 Task: Create a sub task System Test and UAT for the task  Implement a new network monitoring system for a company's IT infrastructure in the project AgileJet , assign it to team member softage.4@softage.net and update the status of the sub task to  Off Track , set the priority of the sub task to High
Action: Mouse moved to (69, 344)
Screenshot: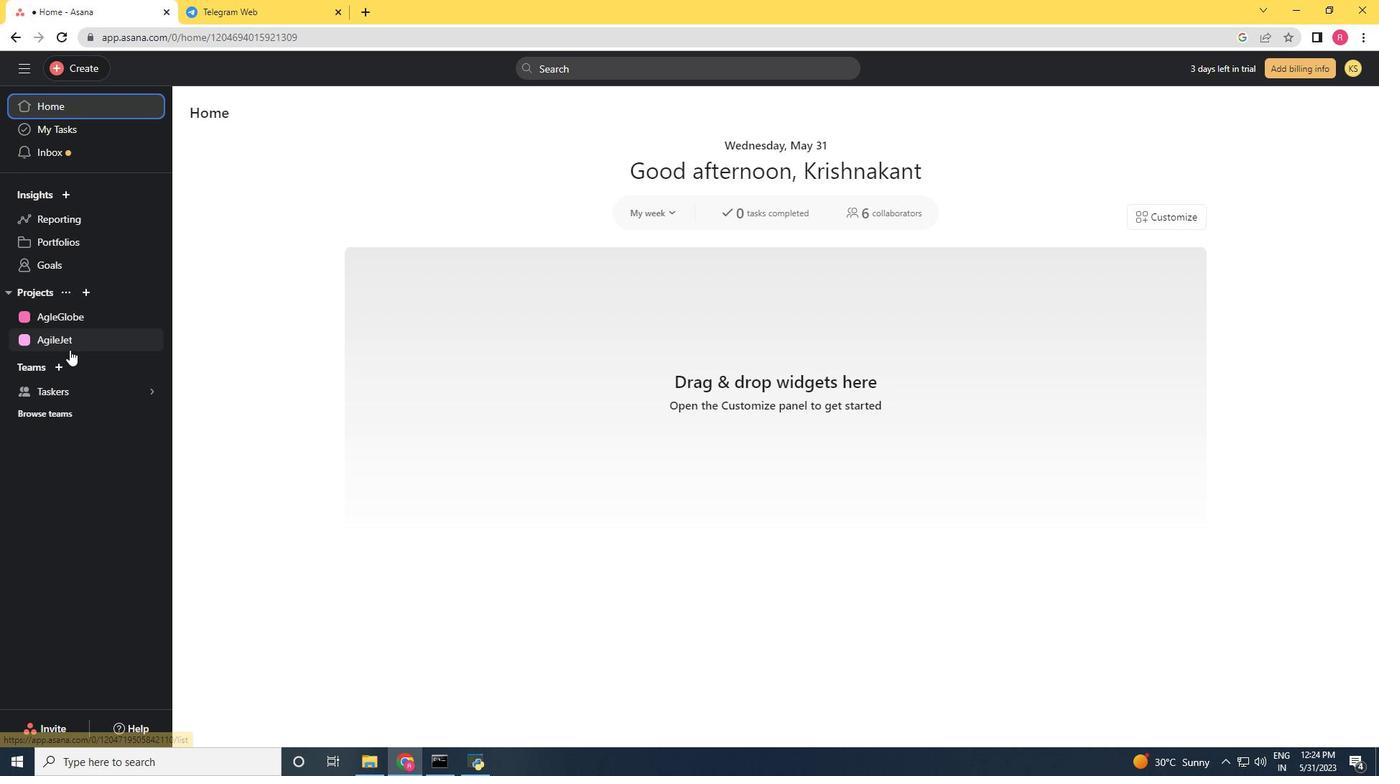 
Action: Mouse pressed left at (69, 344)
Screenshot: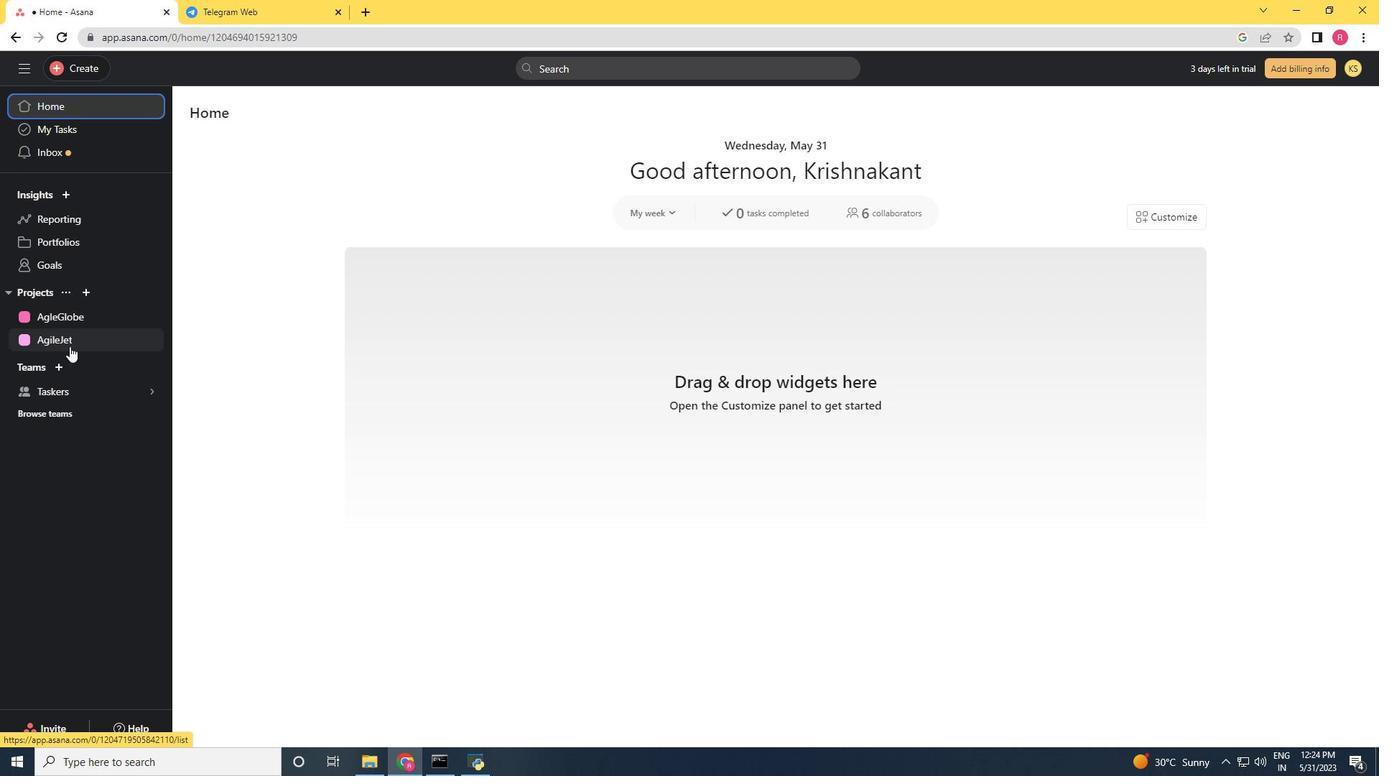 
Action: Mouse moved to (630, 319)
Screenshot: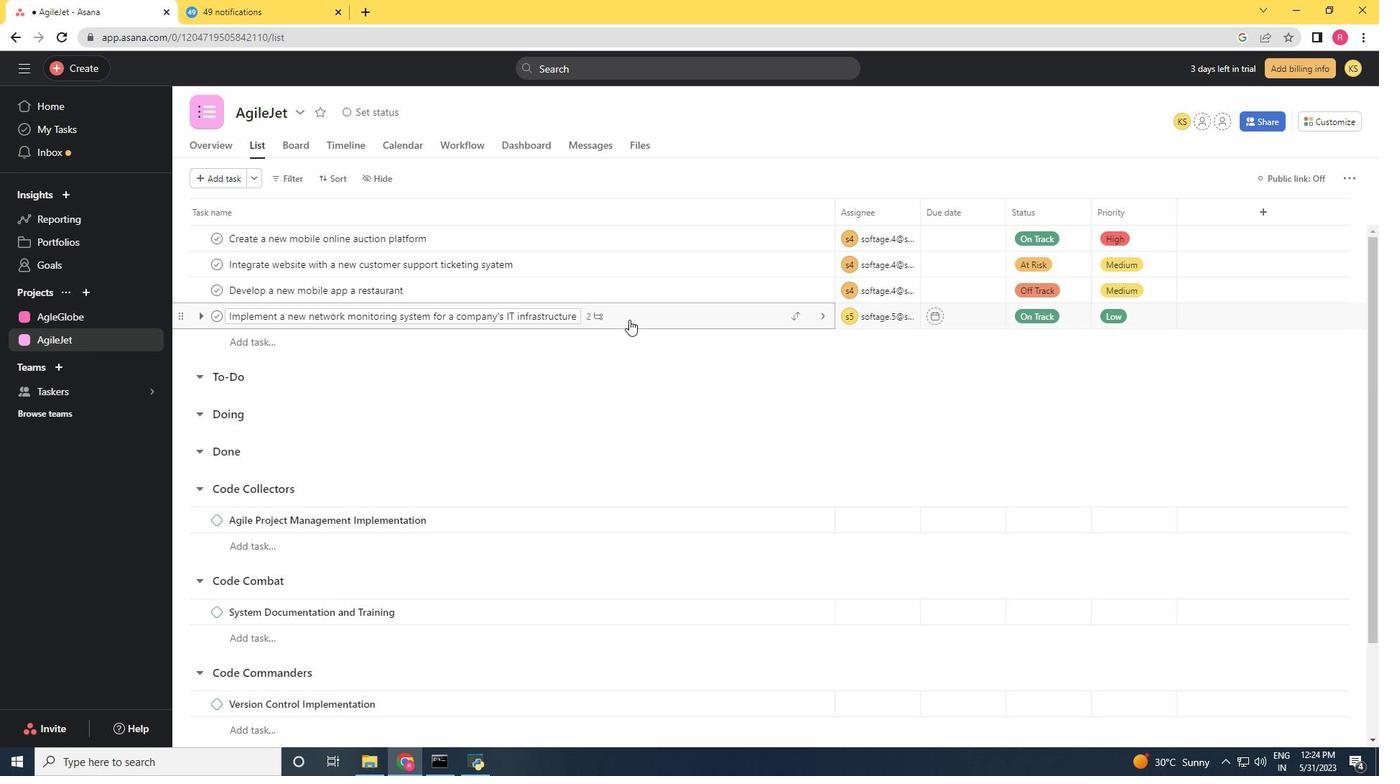 
Action: Mouse pressed left at (630, 319)
Screenshot: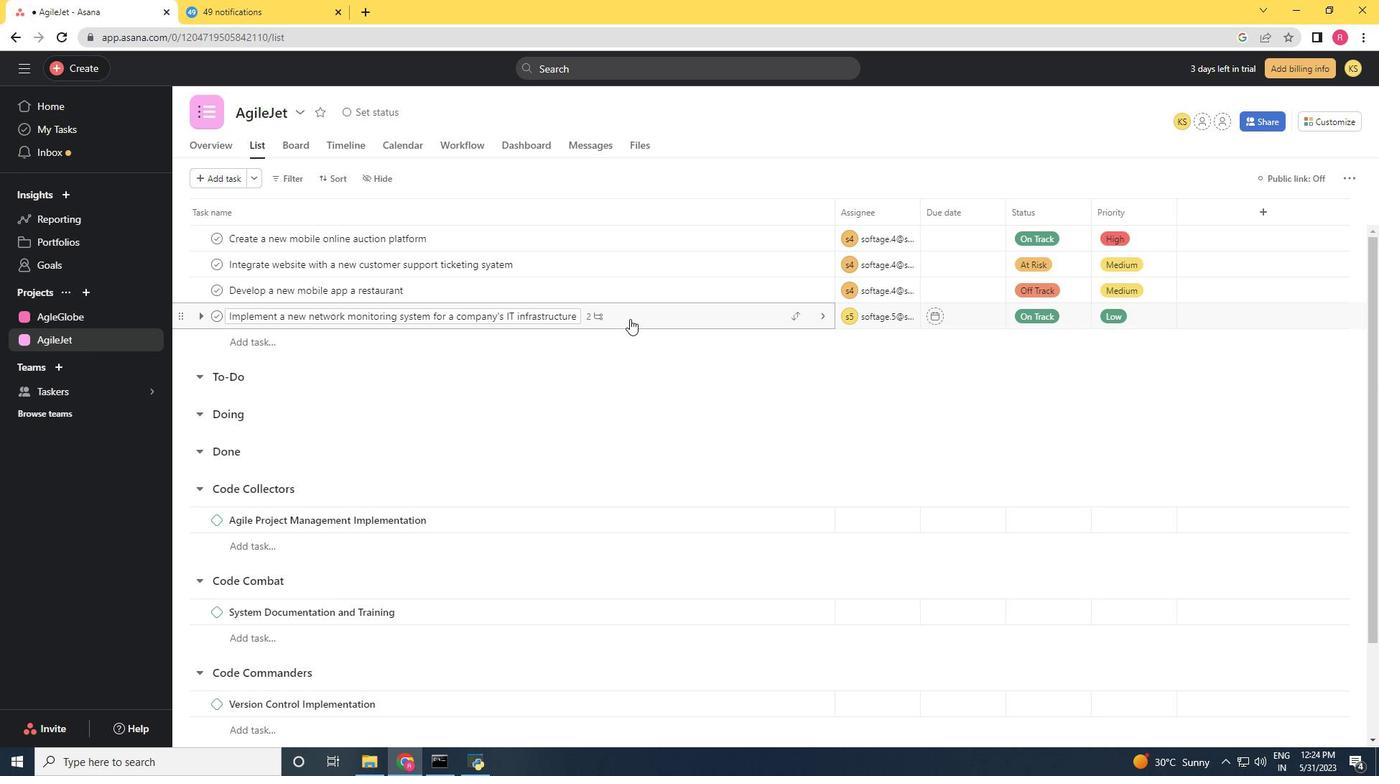 
Action: Mouse moved to (1070, 441)
Screenshot: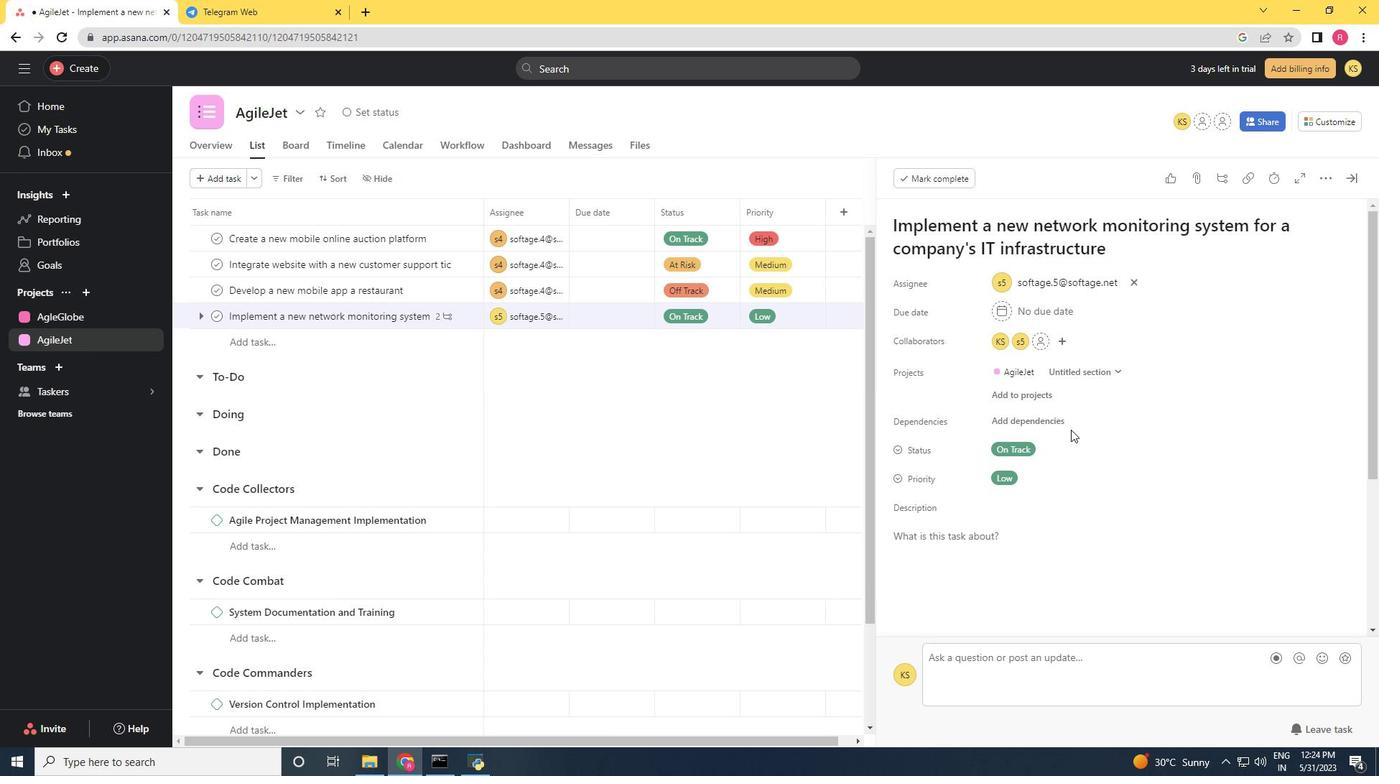 
Action: Mouse scrolled (1070, 441) with delta (0, 0)
Screenshot: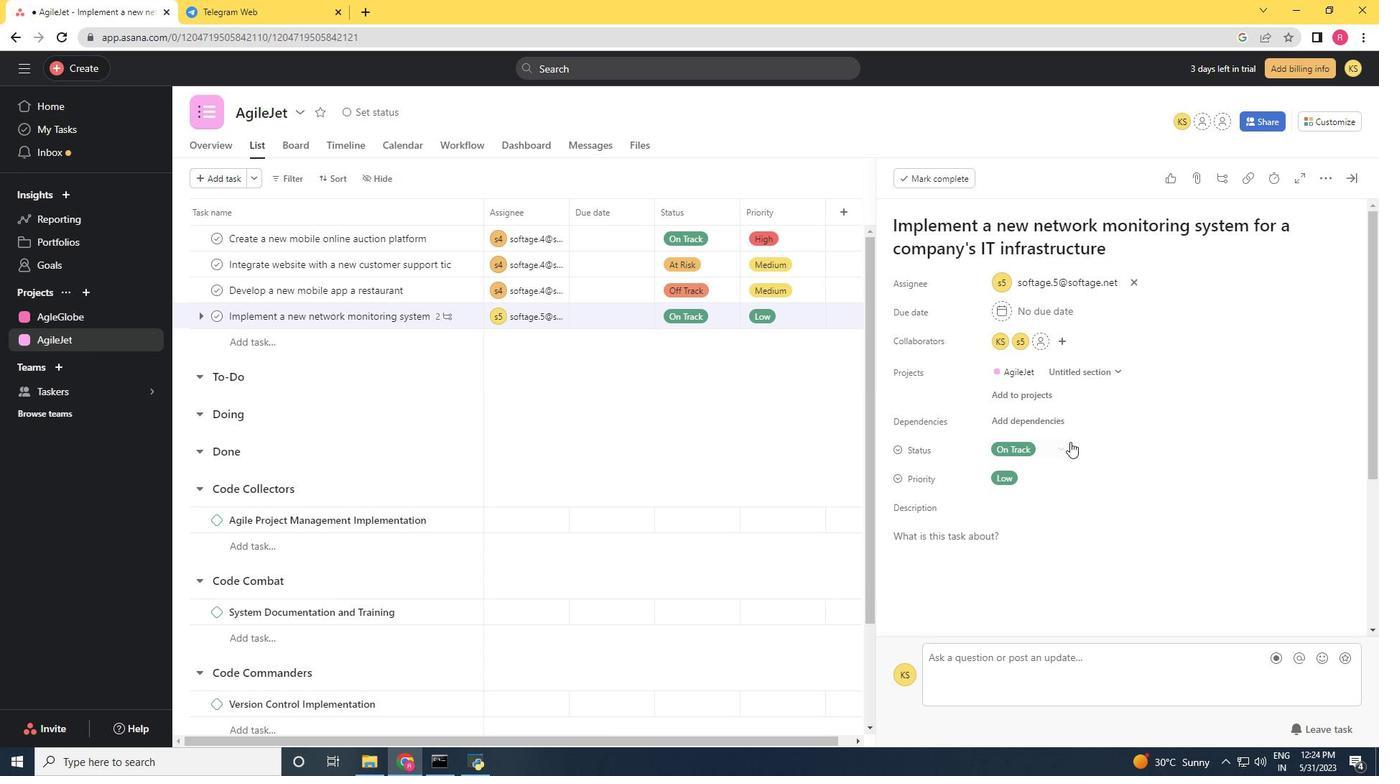 
Action: Mouse scrolled (1070, 441) with delta (0, 0)
Screenshot: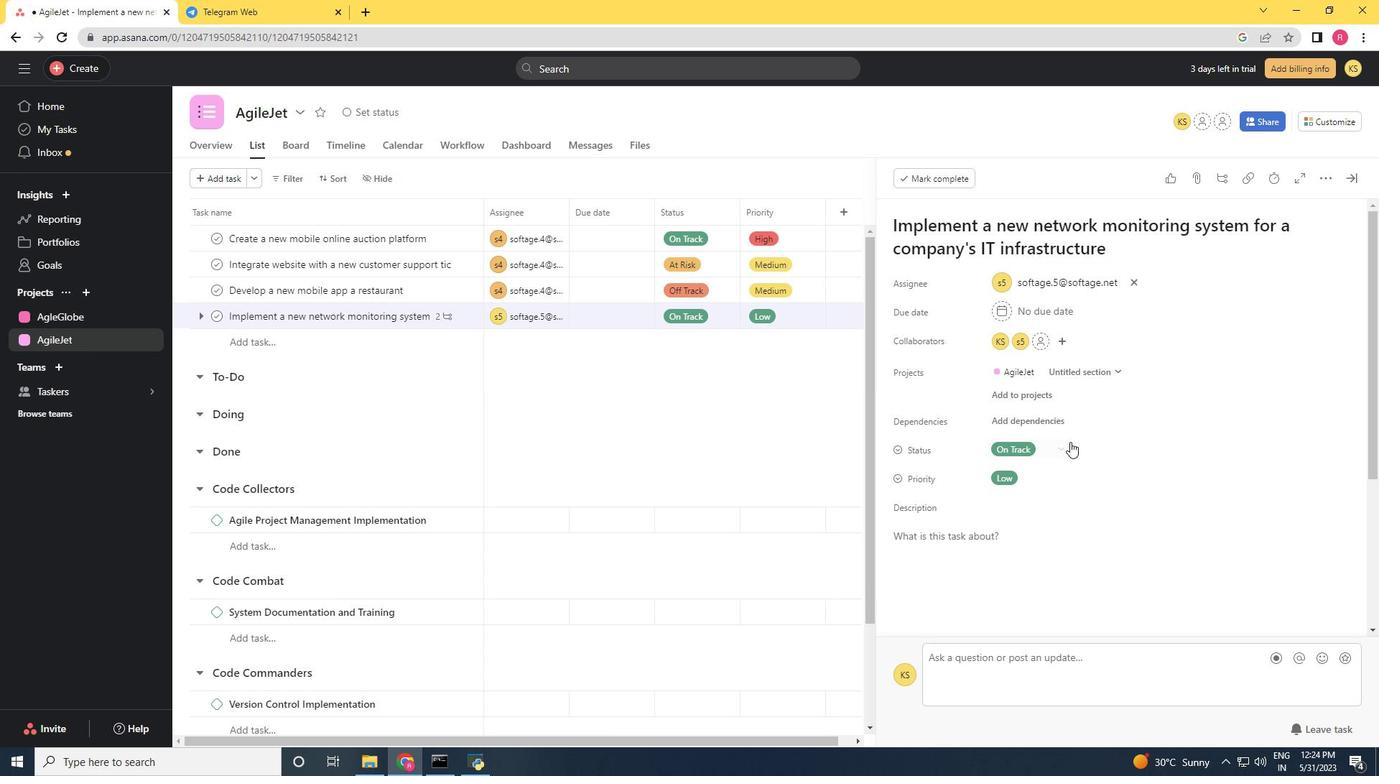 
Action: Mouse scrolled (1070, 441) with delta (0, 0)
Screenshot: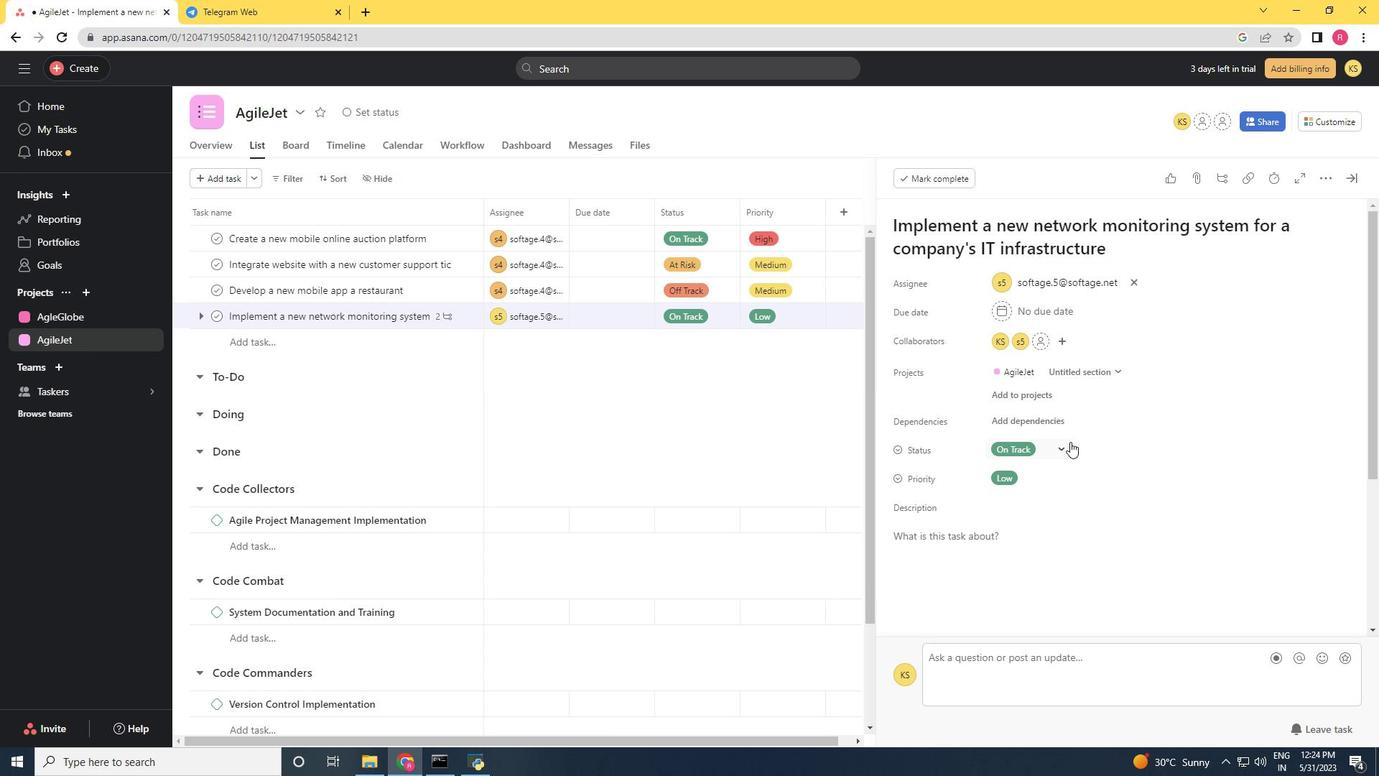 
Action: Mouse scrolled (1070, 441) with delta (0, 0)
Screenshot: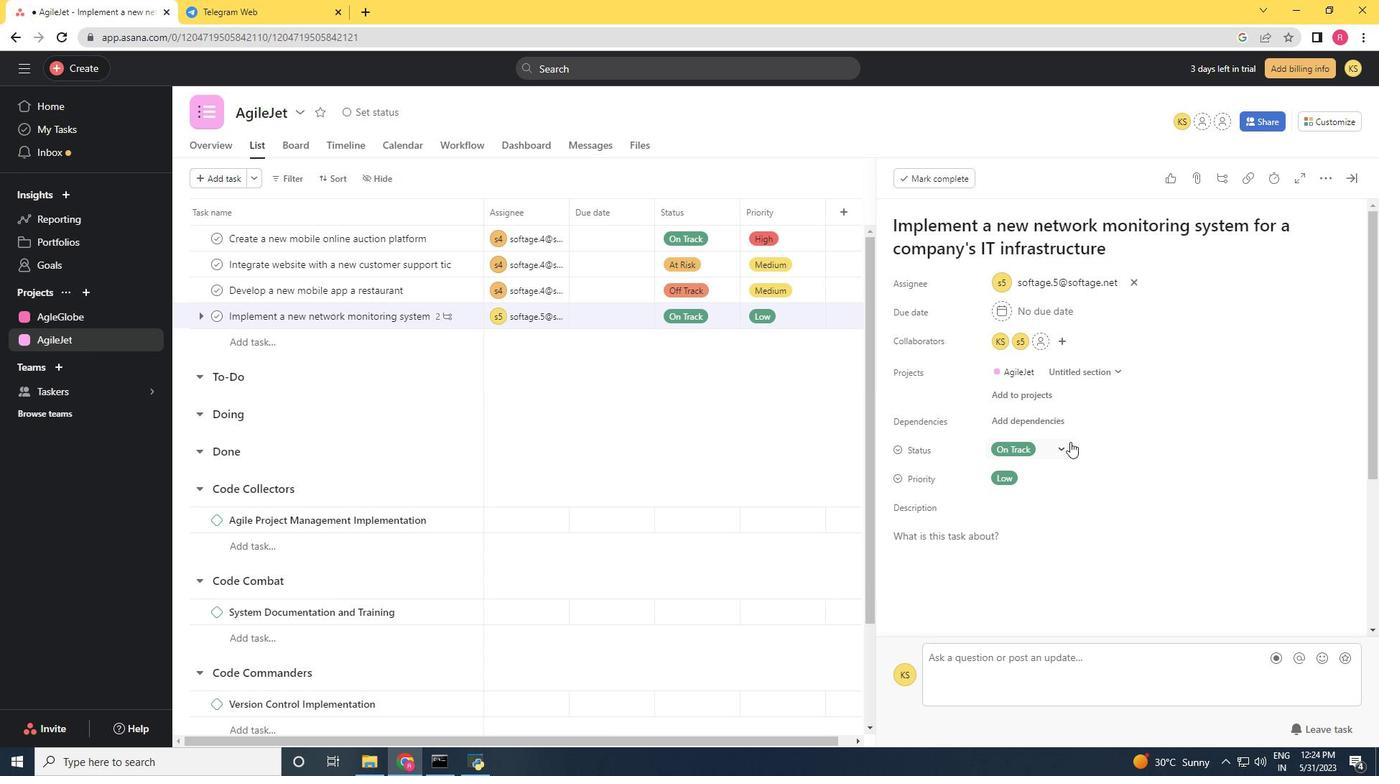
Action: Mouse moved to (923, 517)
Screenshot: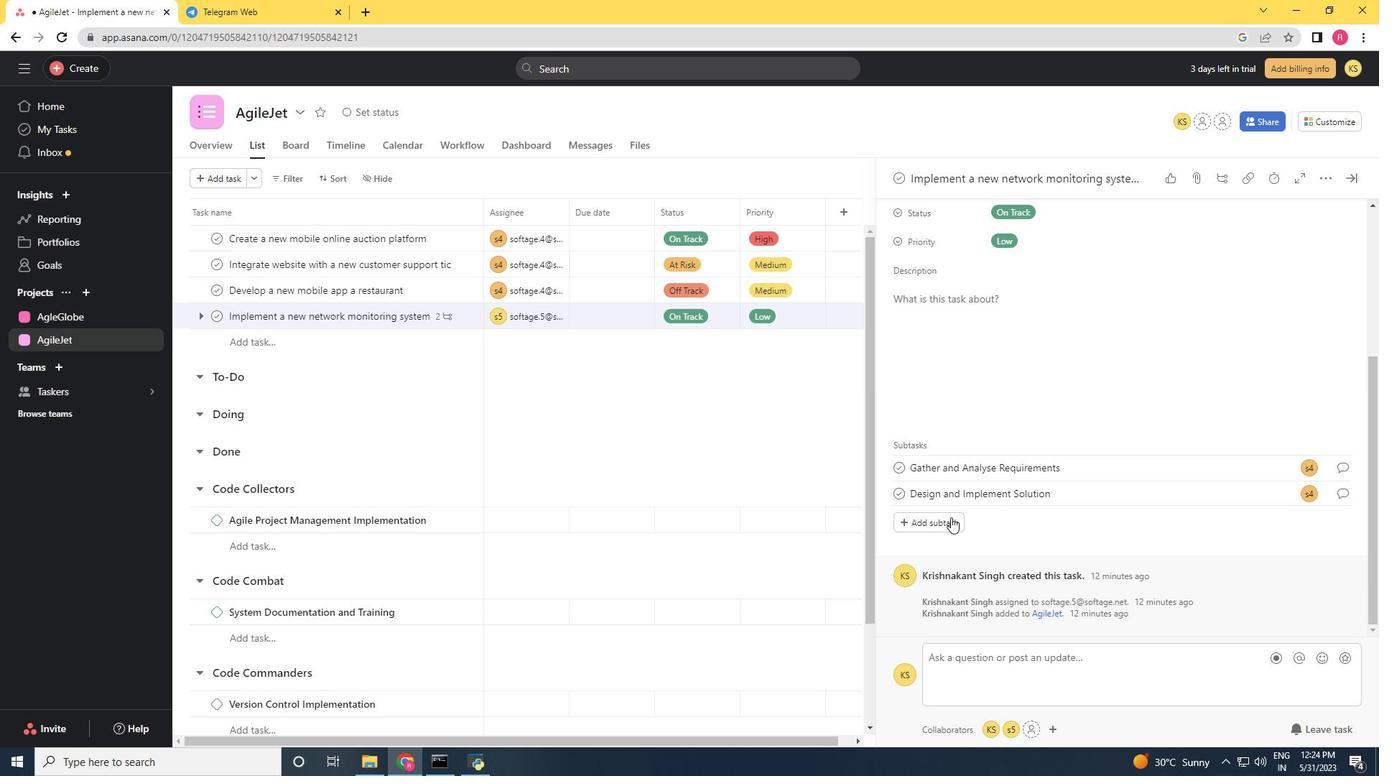 
Action: Mouse pressed left at (923, 517)
Screenshot: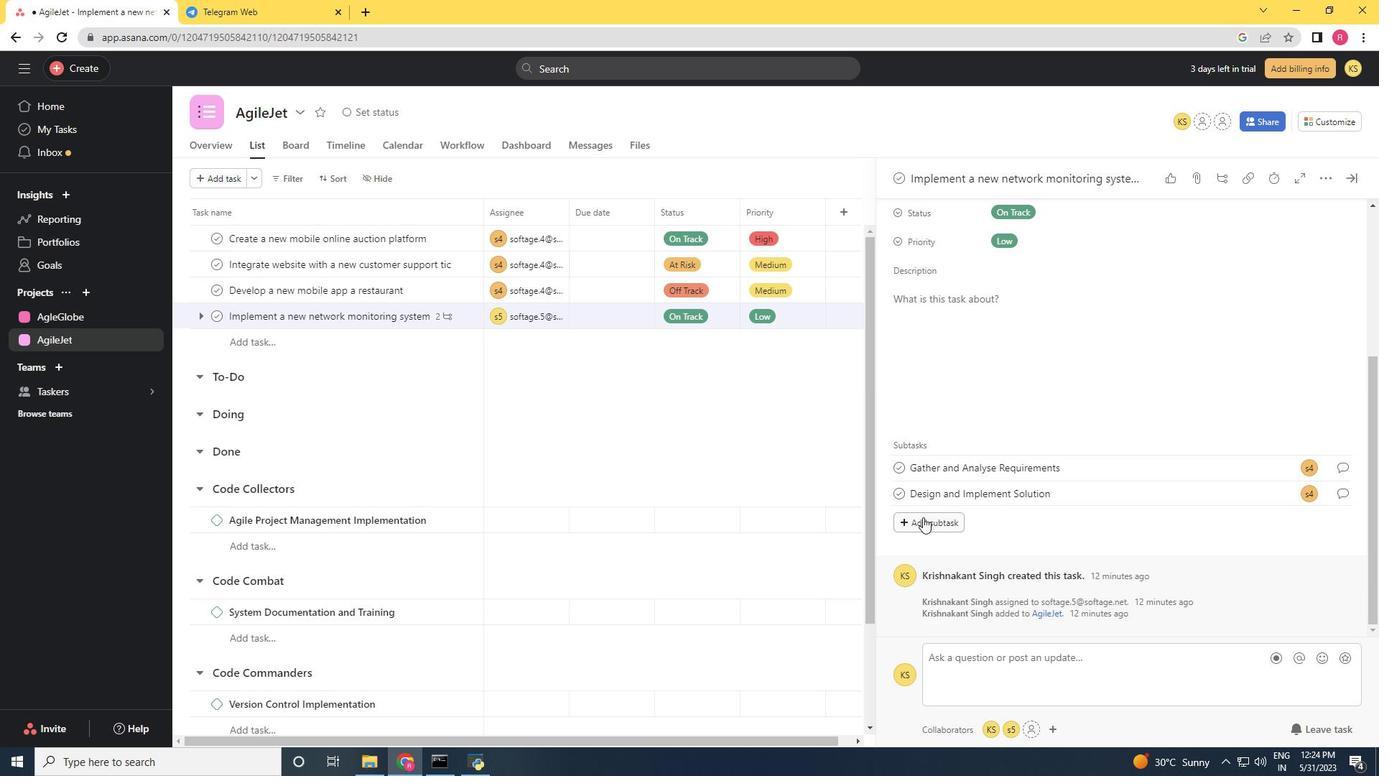 
Action: Key pressed <Key.shift>System<Key.space><Key.shift>Test<Key.space>and<Key.space><Key.shift><Key.shift><Key.shift><Key.shift><Key.shift><Key.shift><Key.shift>UAT<Key.space>
Screenshot: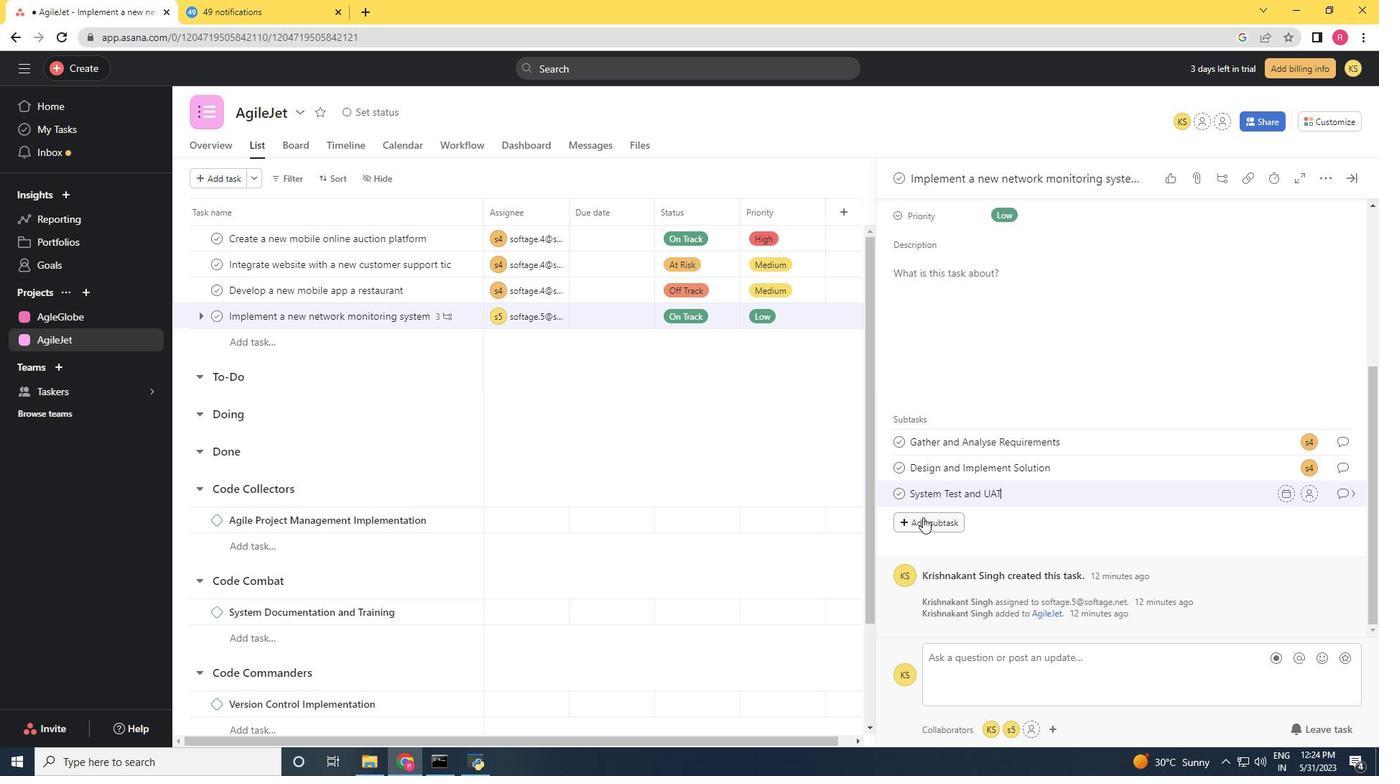 
Action: Mouse moved to (1309, 494)
Screenshot: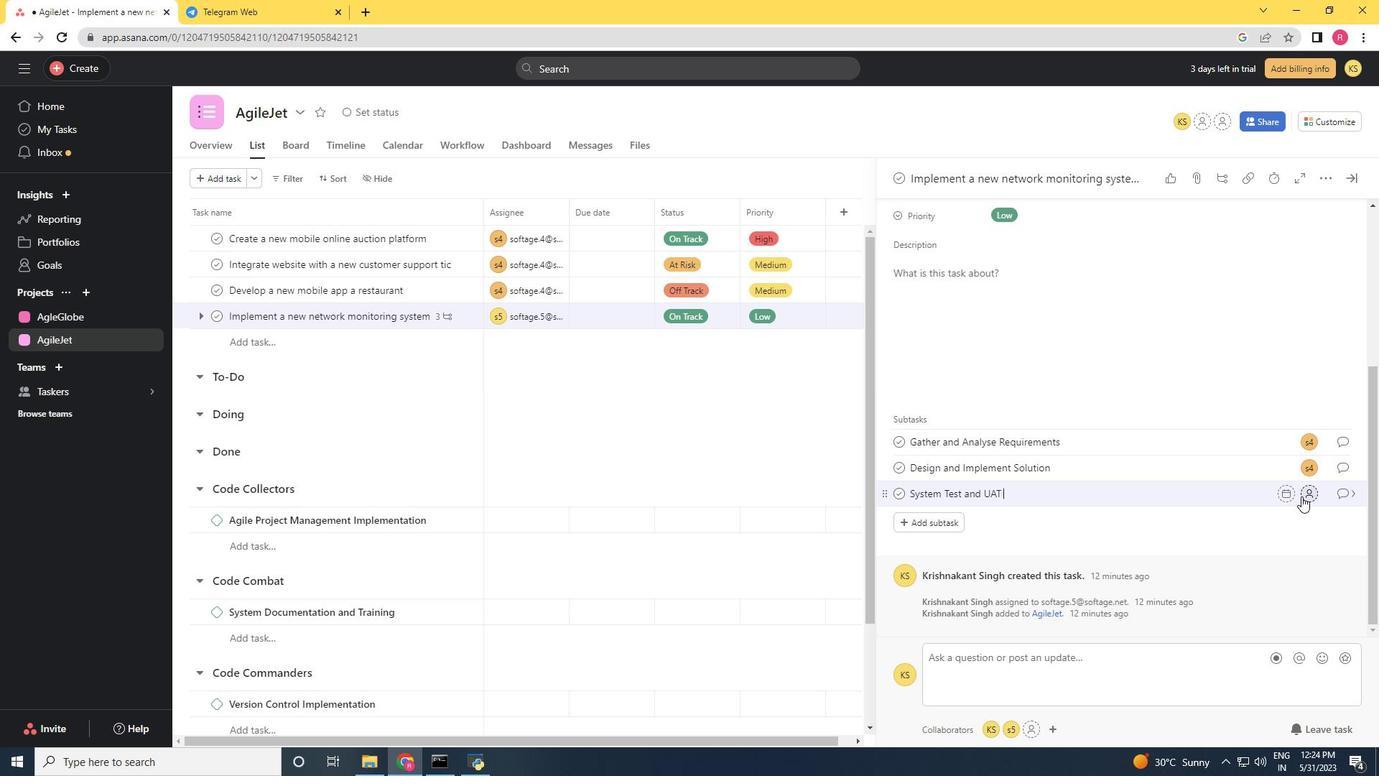 
Action: Mouse pressed left at (1309, 494)
Screenshot: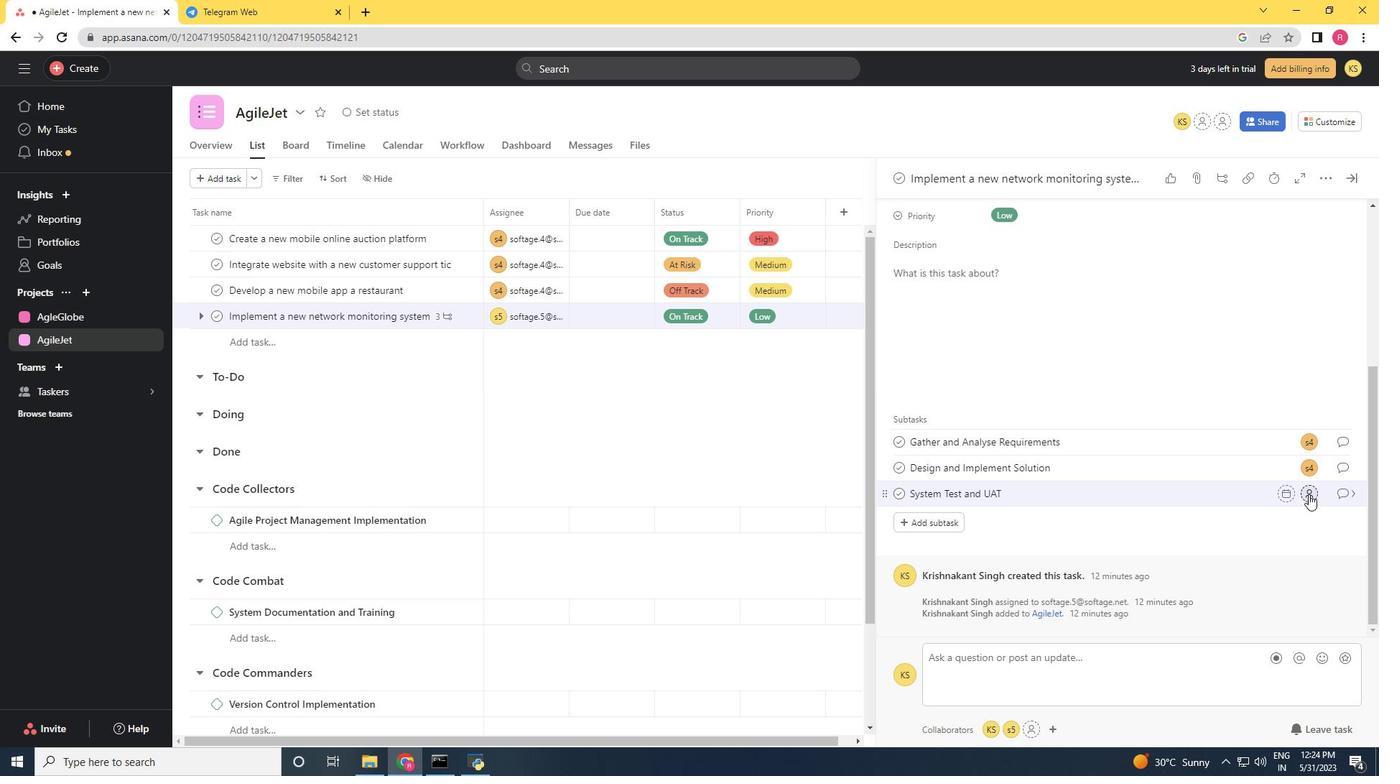
Action: Key pressed softage.4<Key.shift>@softage.net
Screenshot: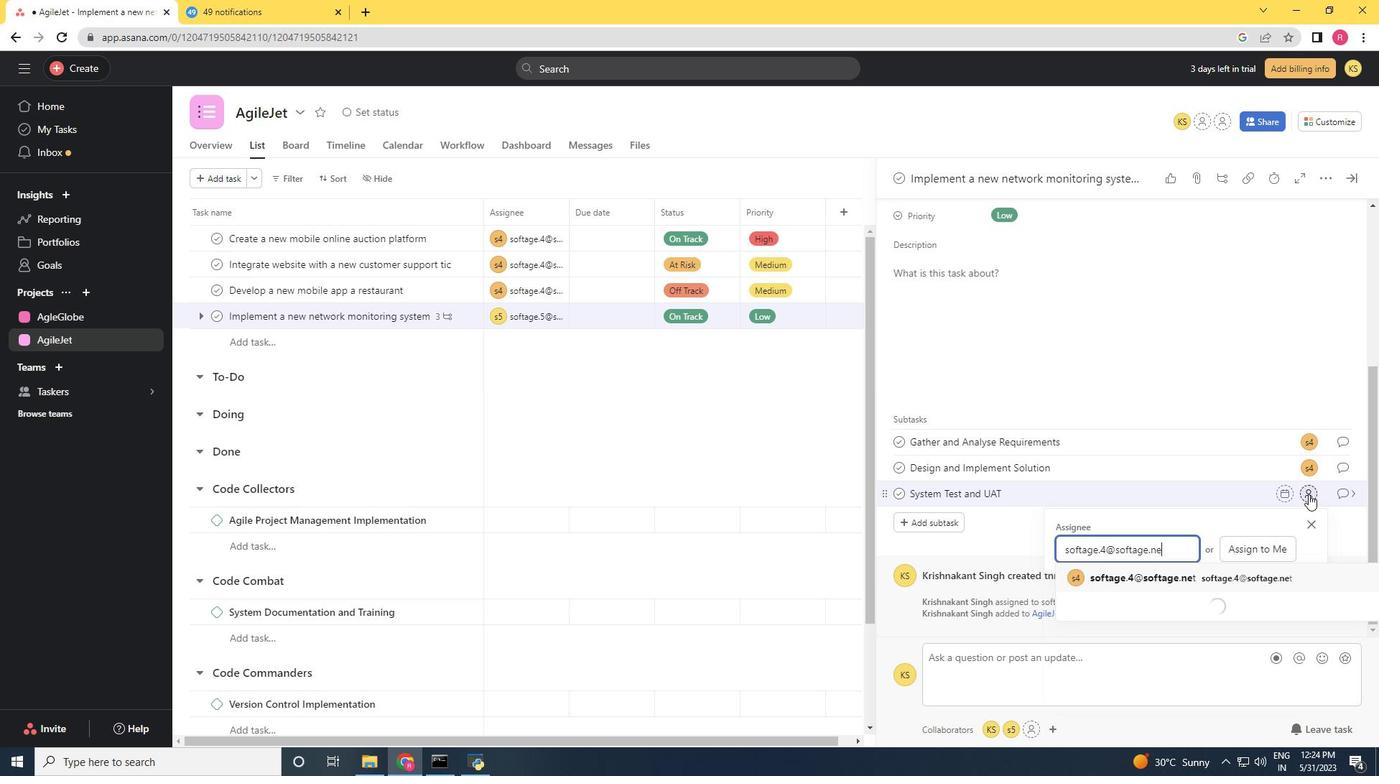 
Action: Mouse moved to (1180, 578)
Screenshot: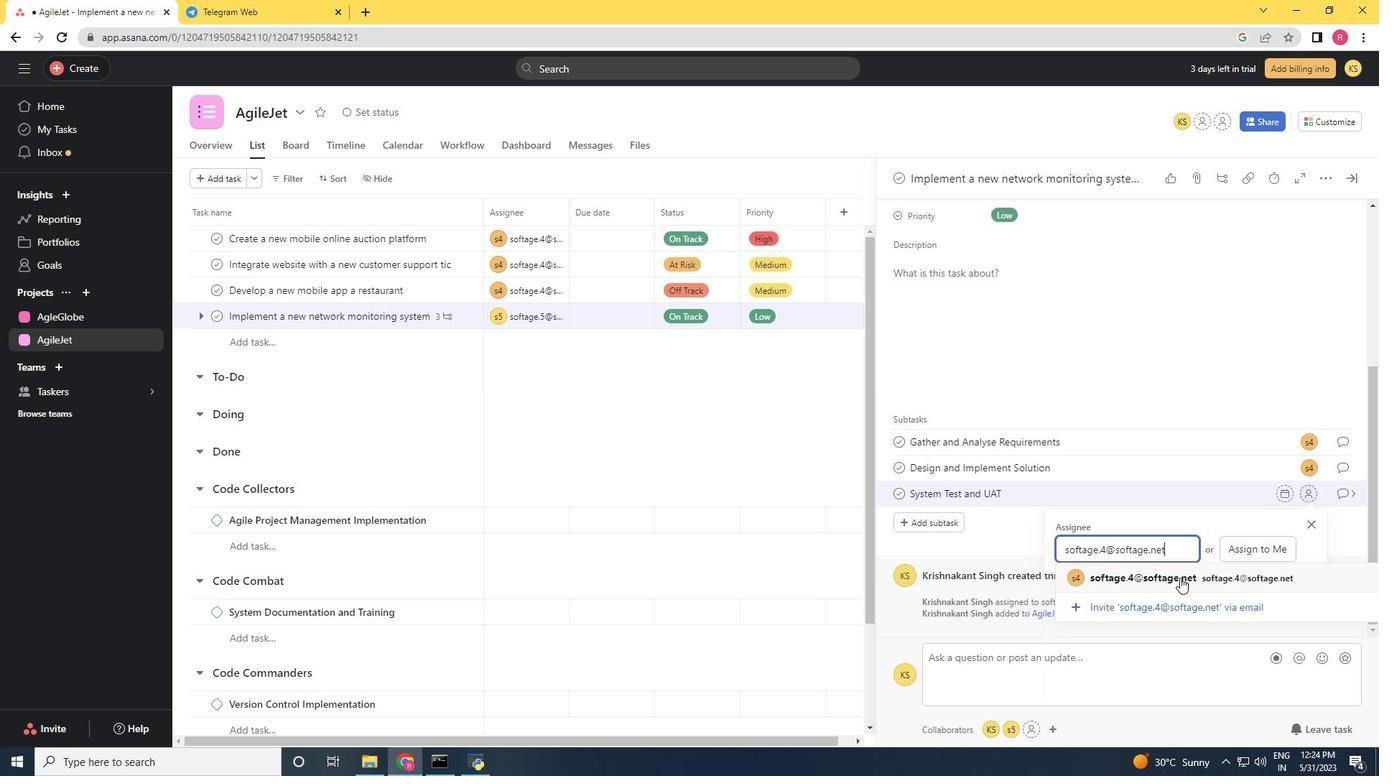 
Action: Mouse pressed left at (1180, 578)
Screenshot: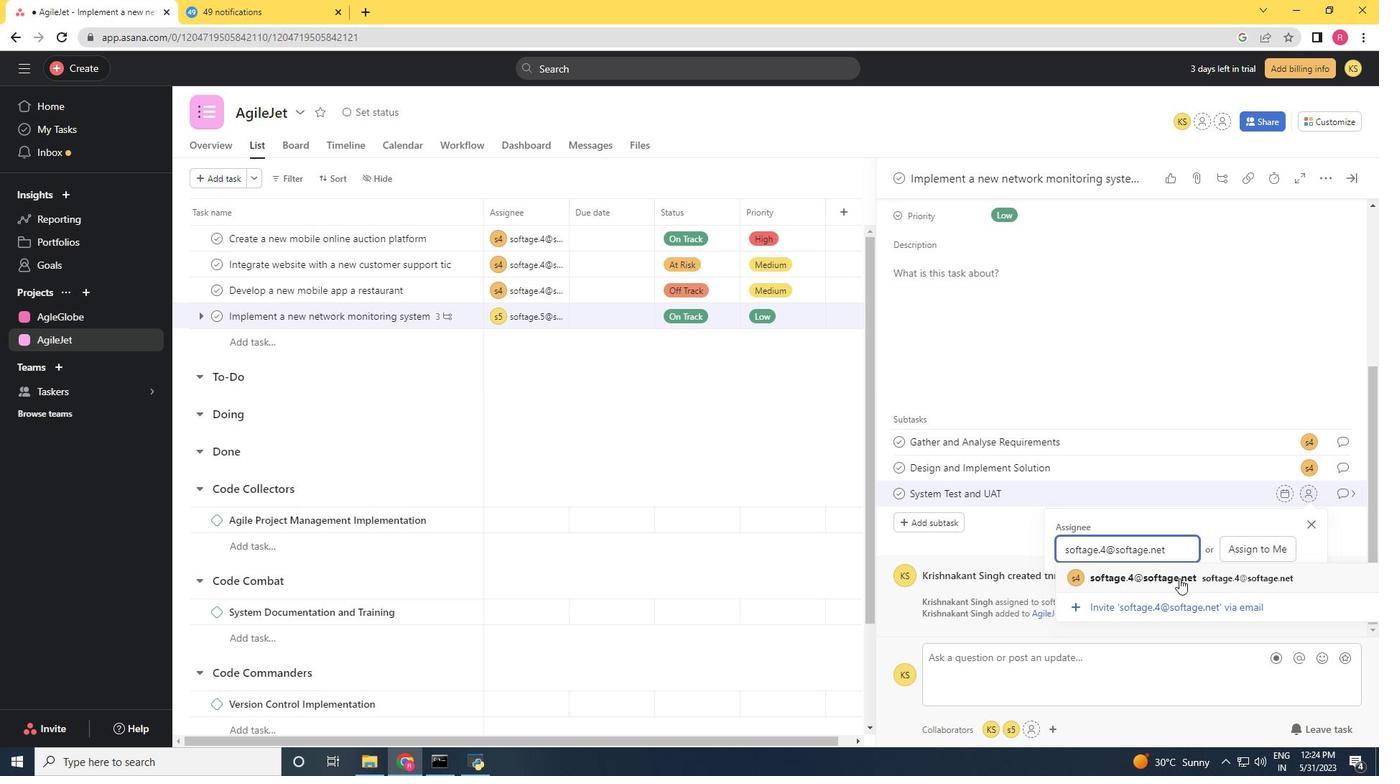 
Action: Mouse moved to (1348, 487)
Screenshot: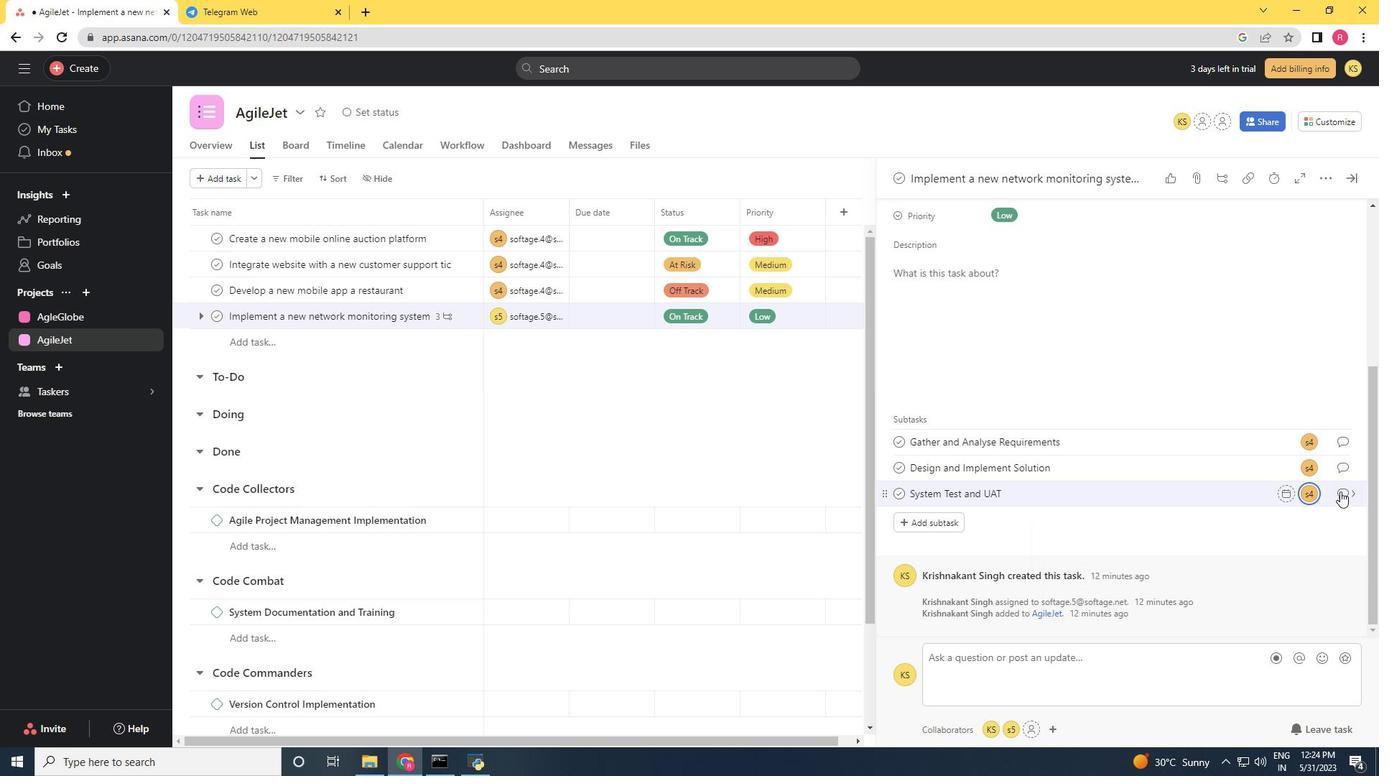 
Action: Mouse pressed left at (1348, 487)
Screenshot: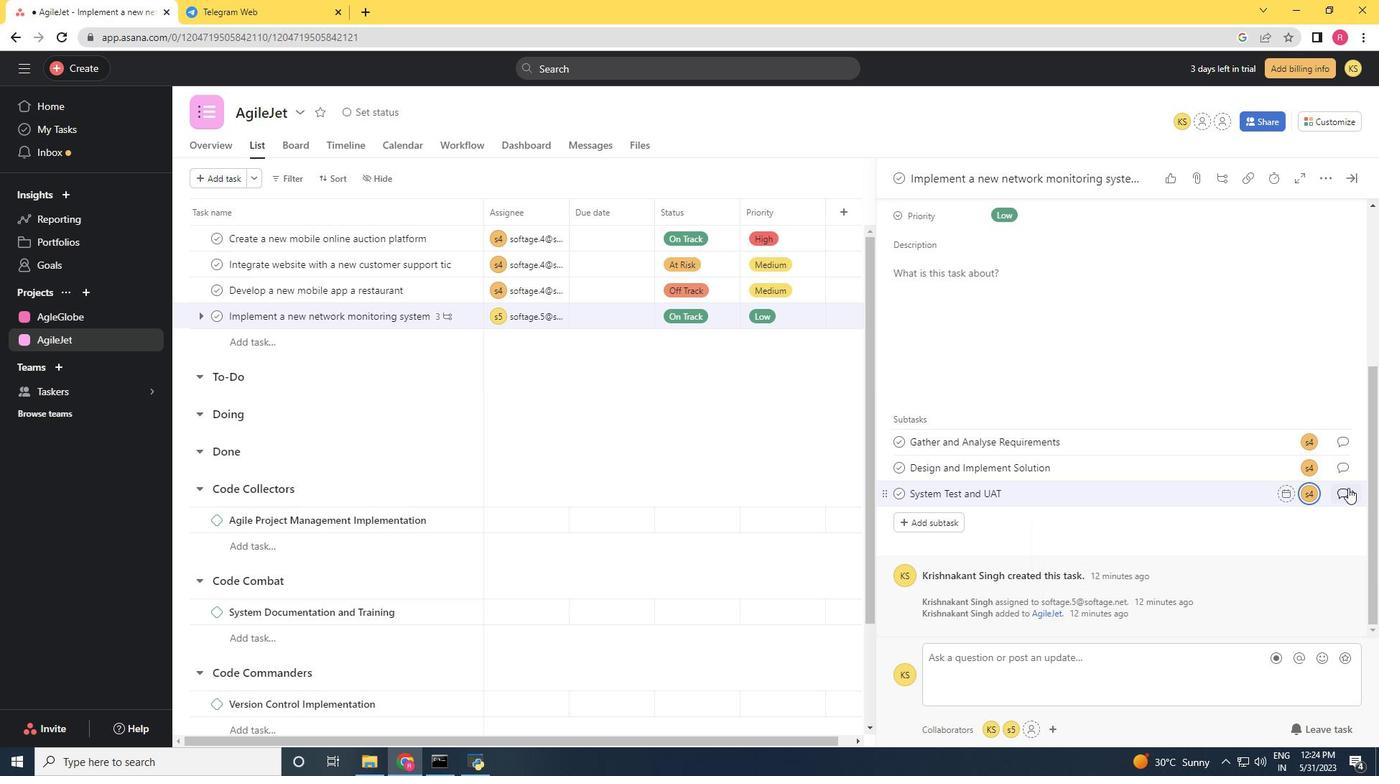 
Action: Mouse moved to (964, 411)
Screenshot: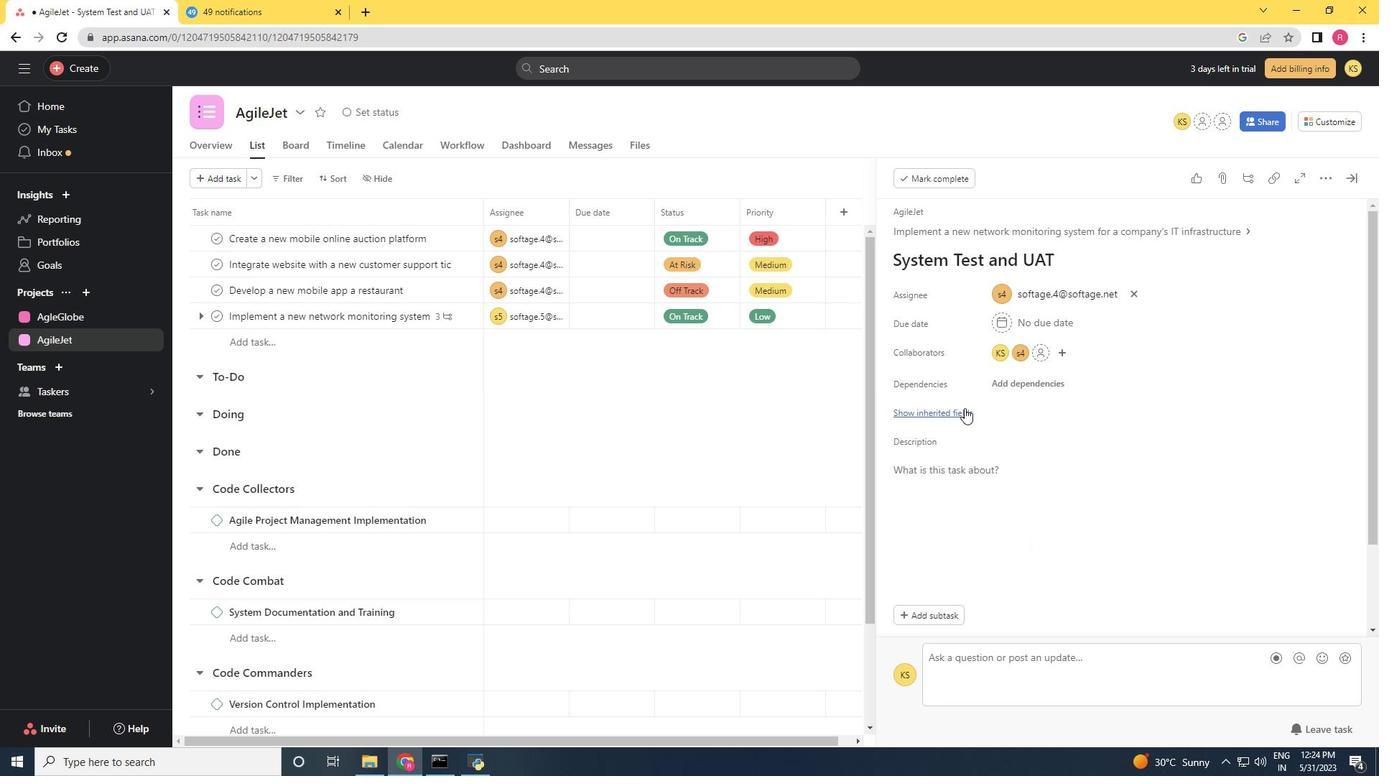 
Action: Mouse pressed left at (964, 411)
Screenshot: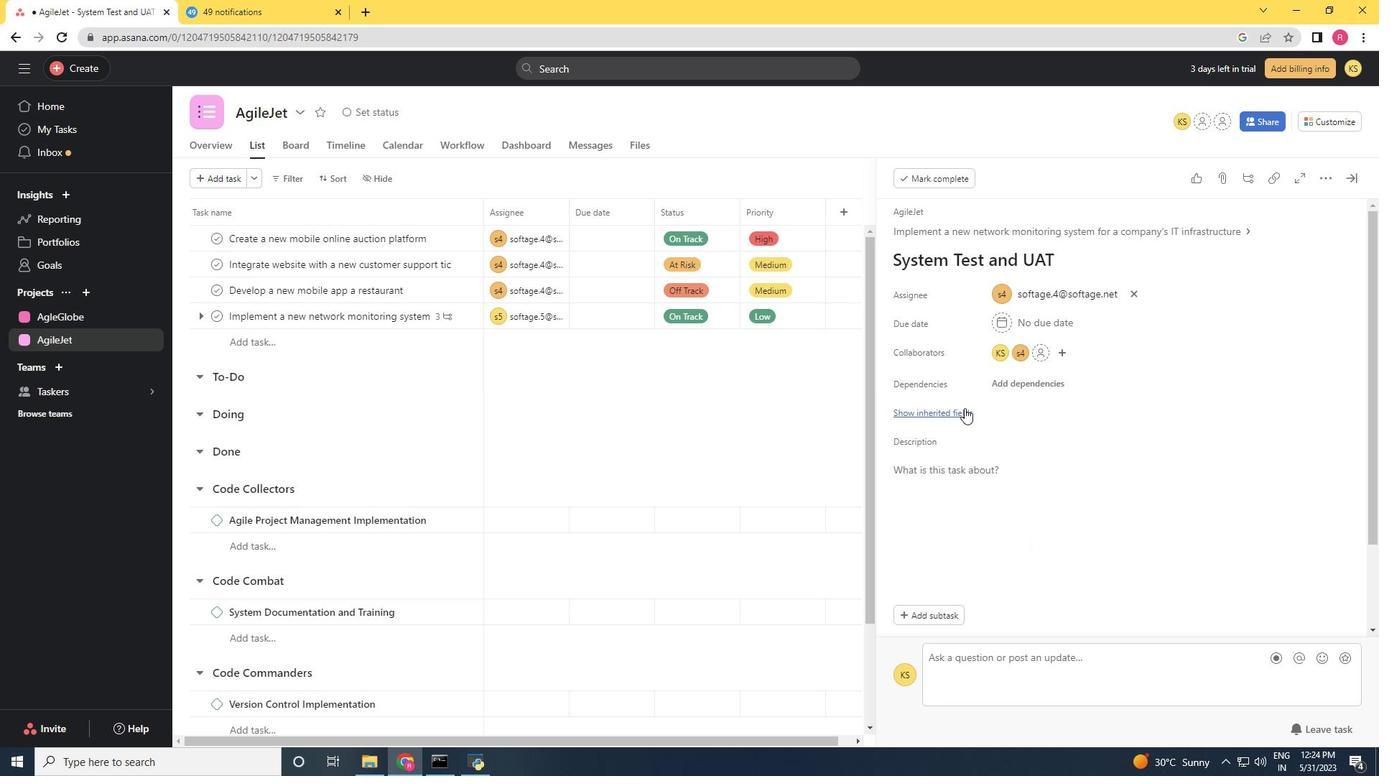 
Action: Mouse moved to (1009, 441)
Screenshot: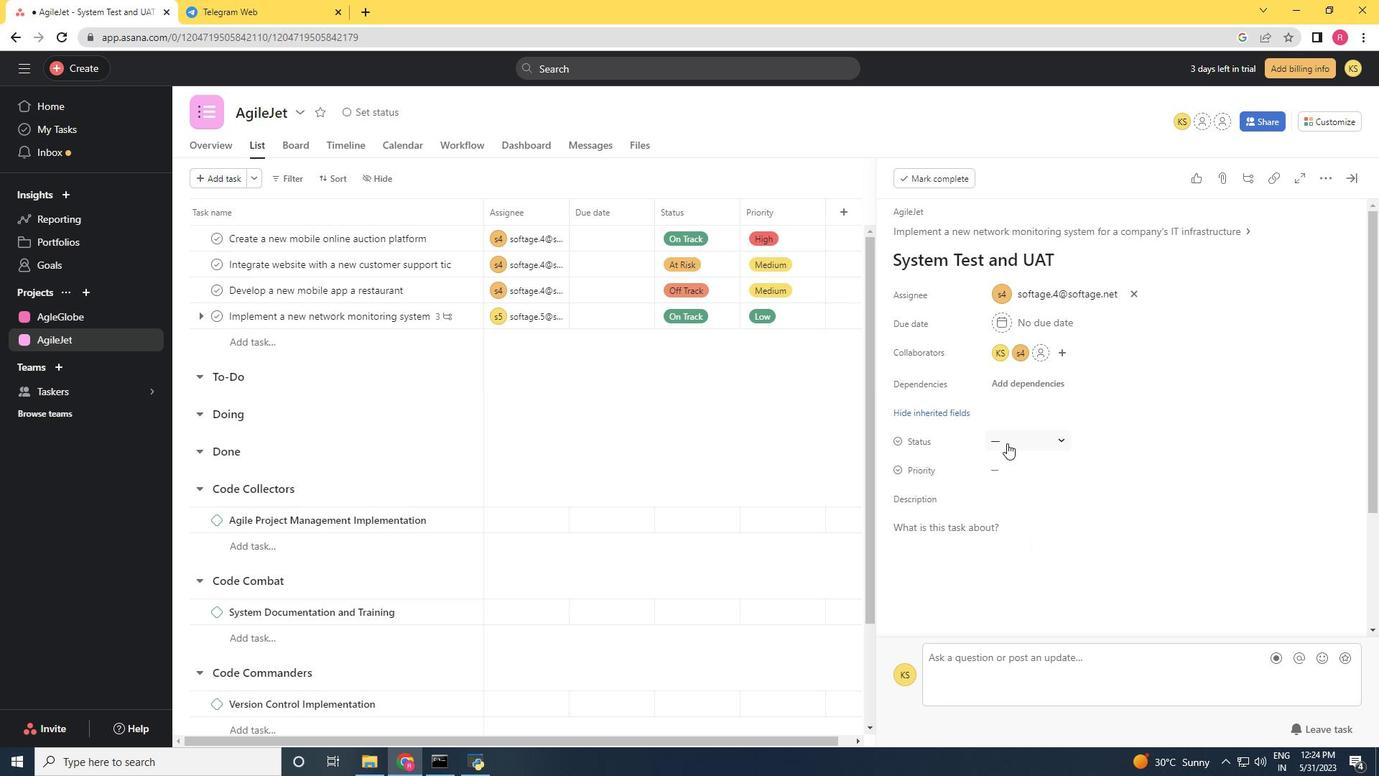 
Action: Mouse pressed left at (1009, 441)
Screenshot: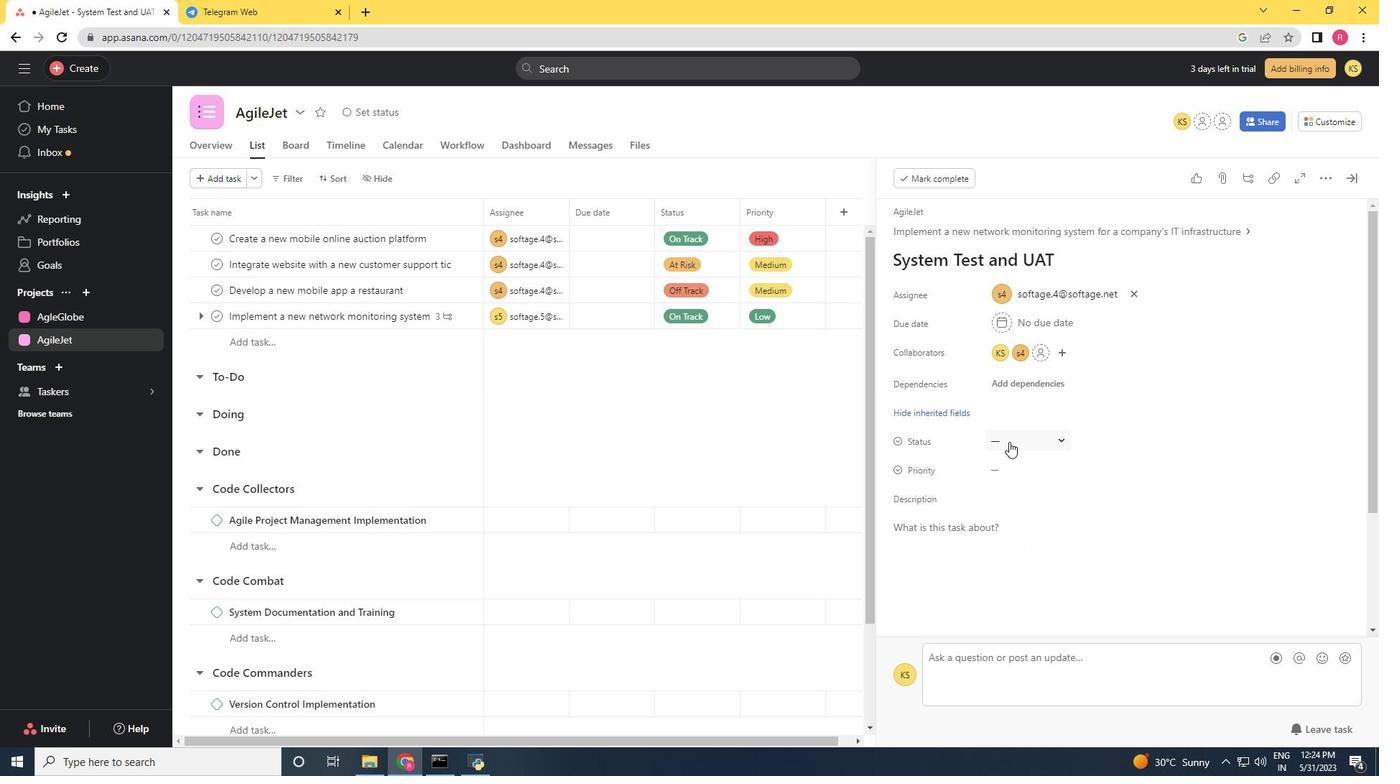 
Action: Mouse moved to (1043, 509)
Screenshot: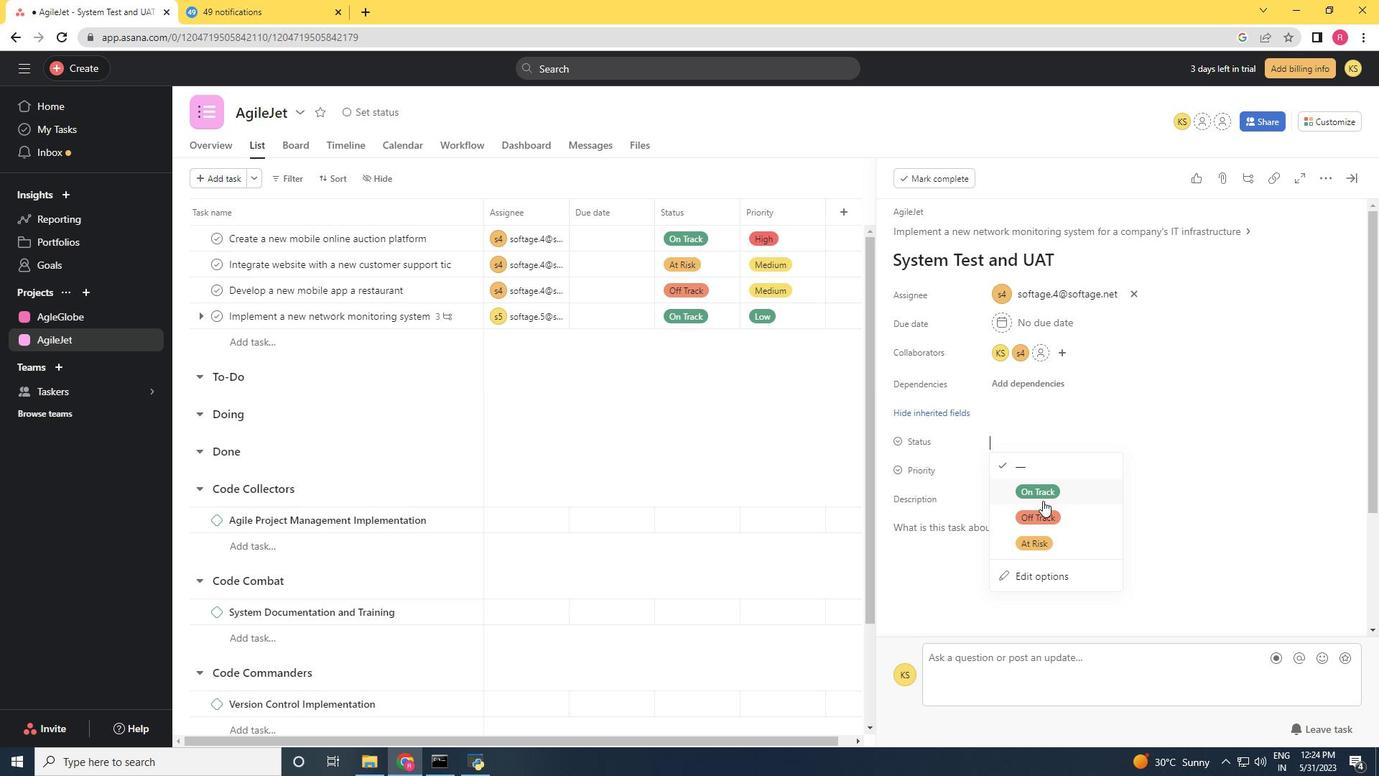 
Action: Mouse pressed left at (1043, 509)
Screenshot: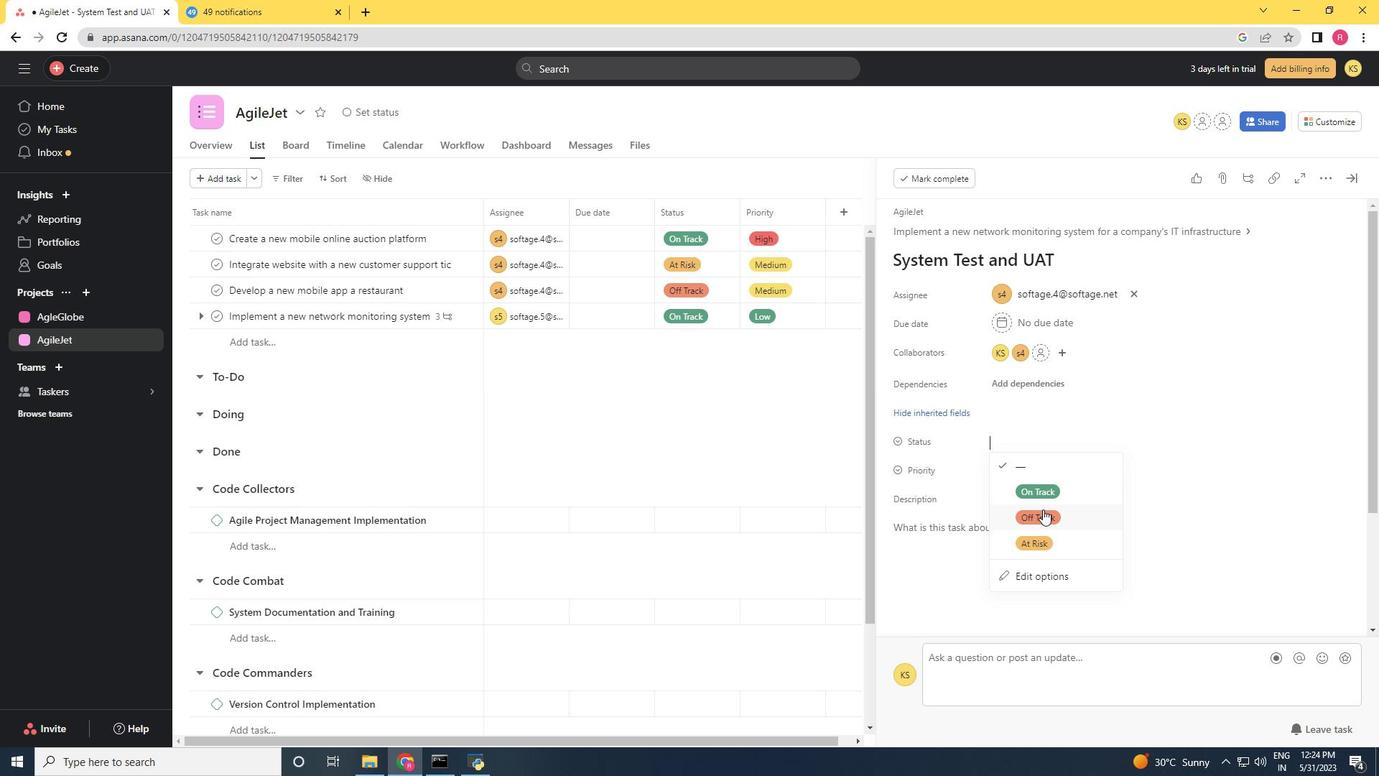 
Action: Mouse moved to (999, 467)
Screenshot: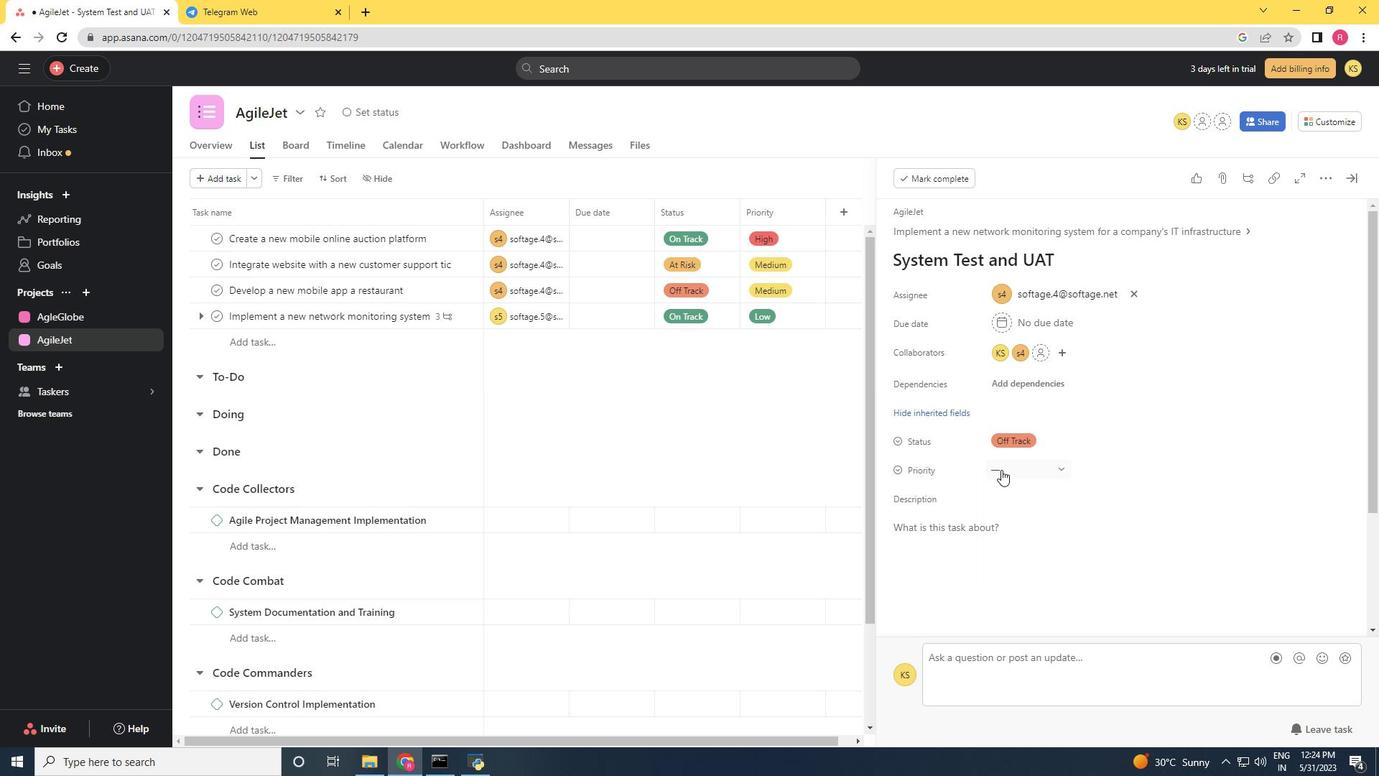 
Action: Mouse pressed left at (999, 467)
Screenshot: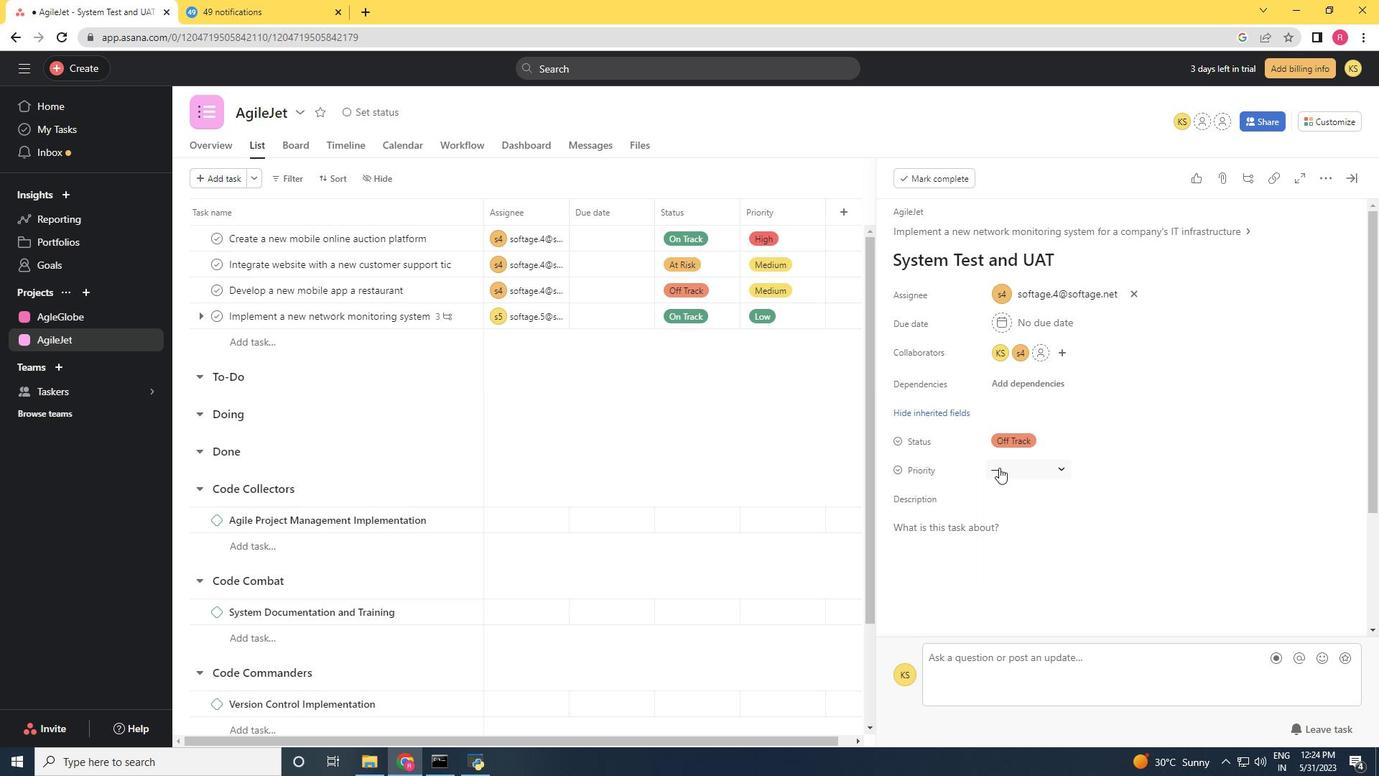 
Action: Mouse moved to (1028, 523)
Screenshot: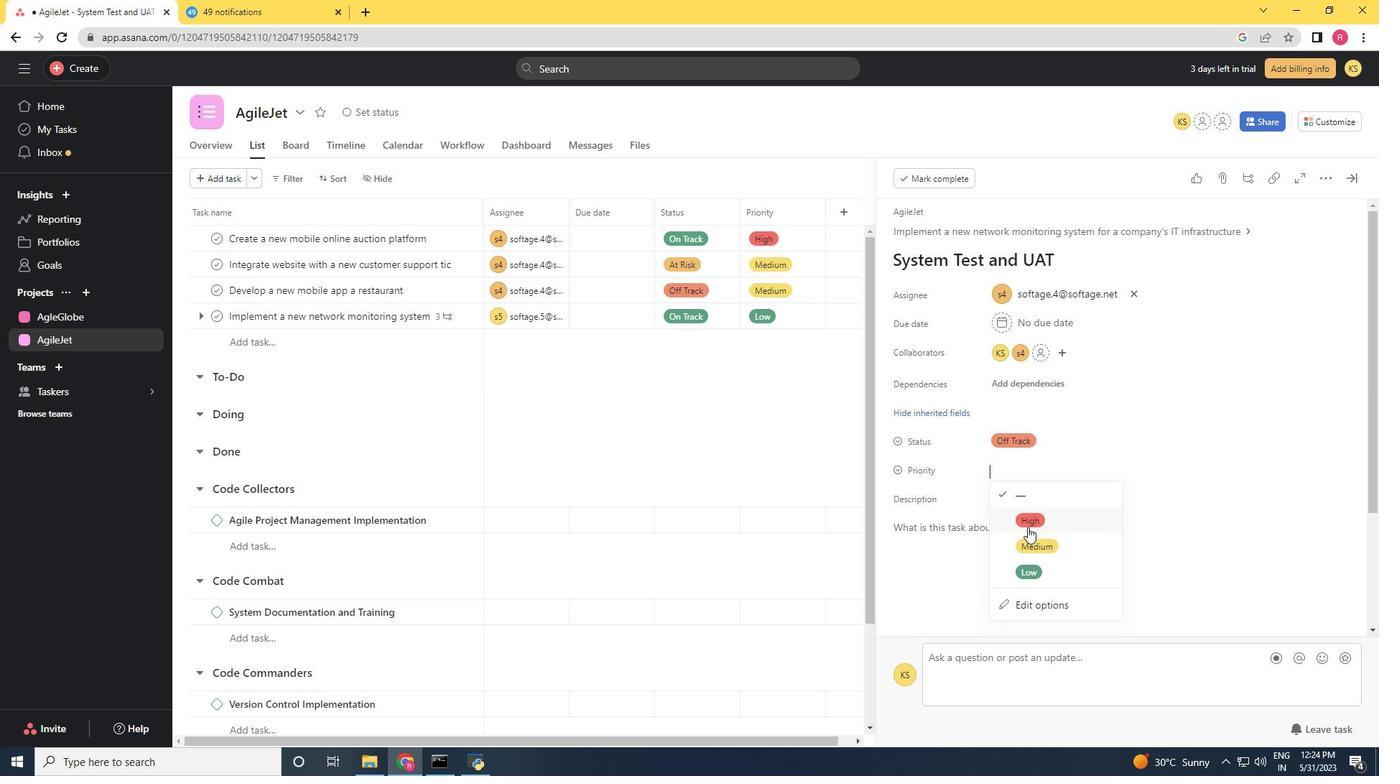 
Action: Mouse pressed left at (1028, 523)
Screenshot: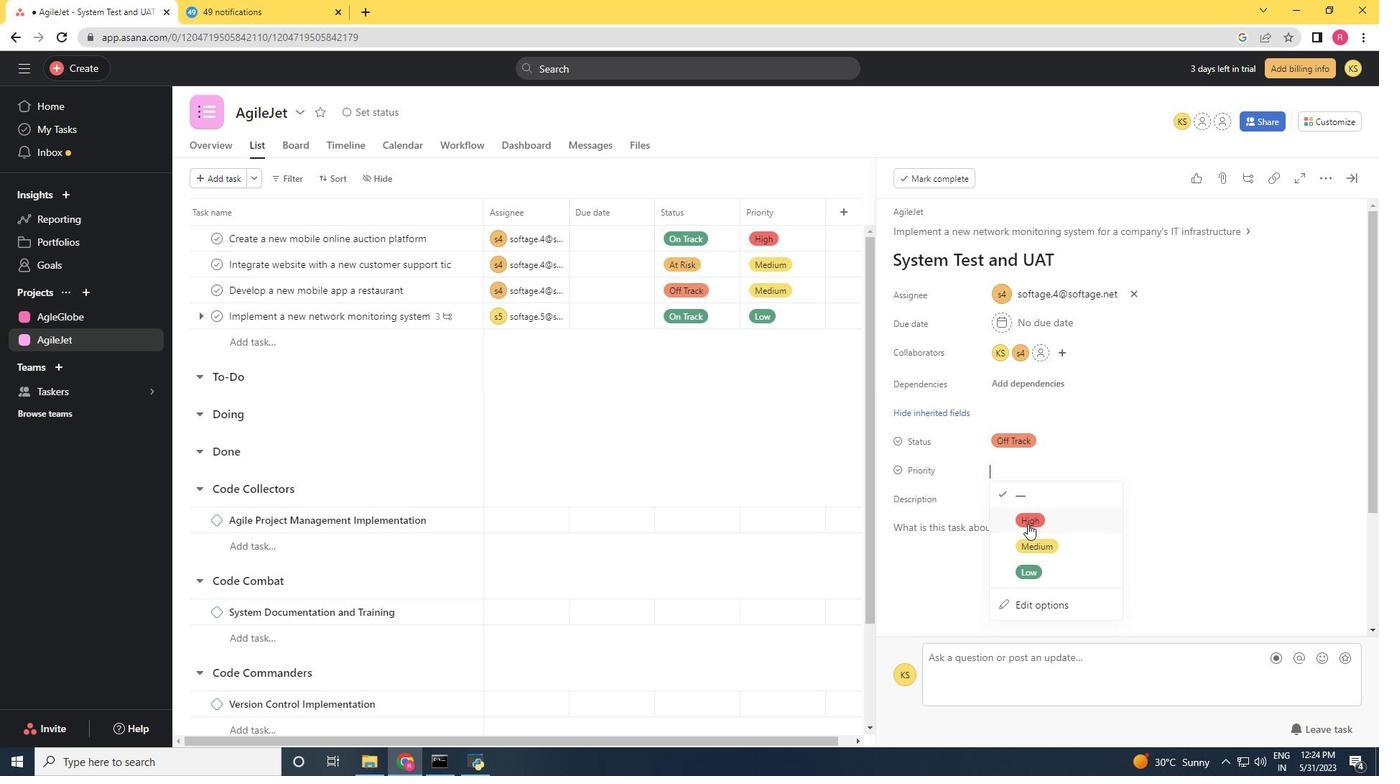 
